 Task: In the  document customer.epub Select the first Column and change text color to  'Black' Apply the command  'Undo' Apply the command  Redo
Action: Mouse moved to (274, 399)
Screenshot: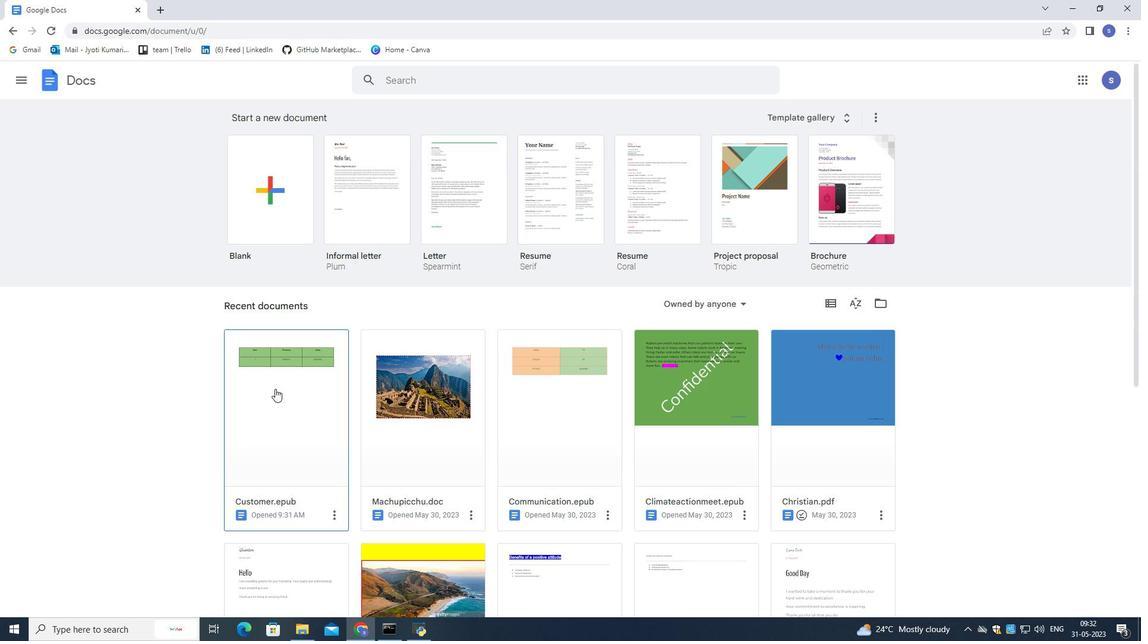 
Action: Mouse pressed left at (274, 399)
Screenshot: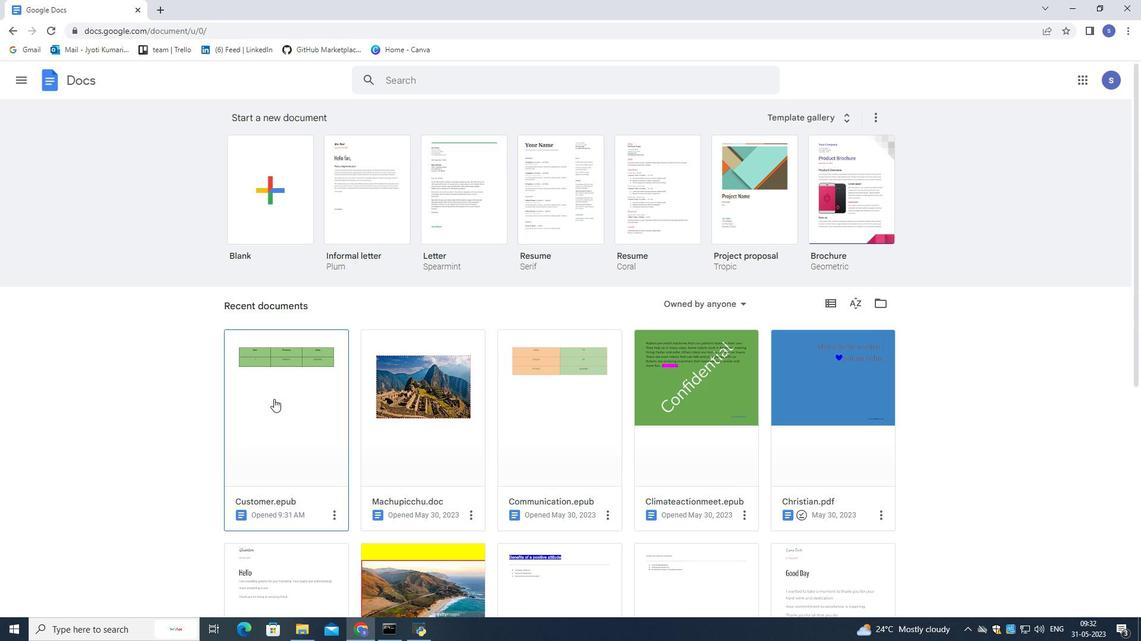 
Action: Mouse moved to (421, 226)
Screenshot: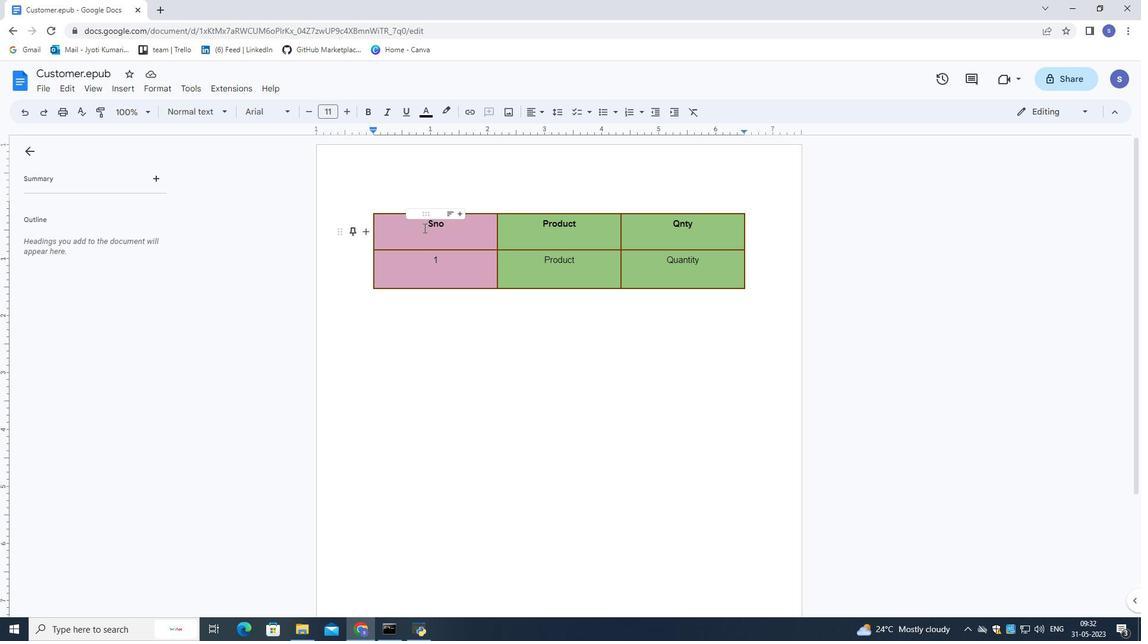 
Action: Mouse pressed left at (421, 226)
Screenshot: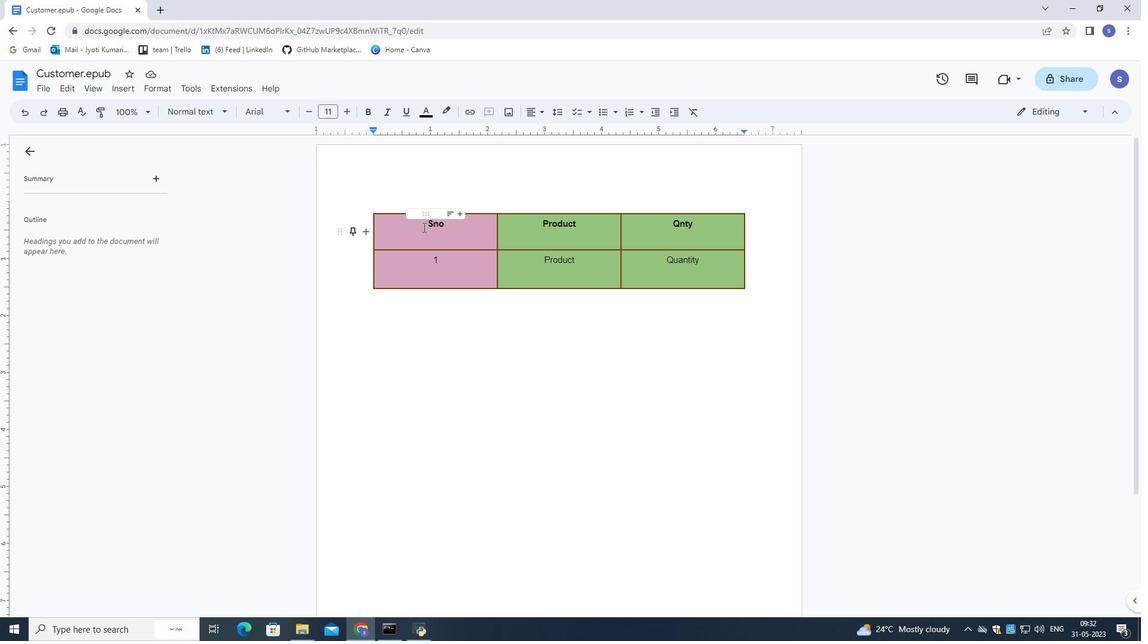 
Action: Mouse moved to (430, 114)
Screenshot: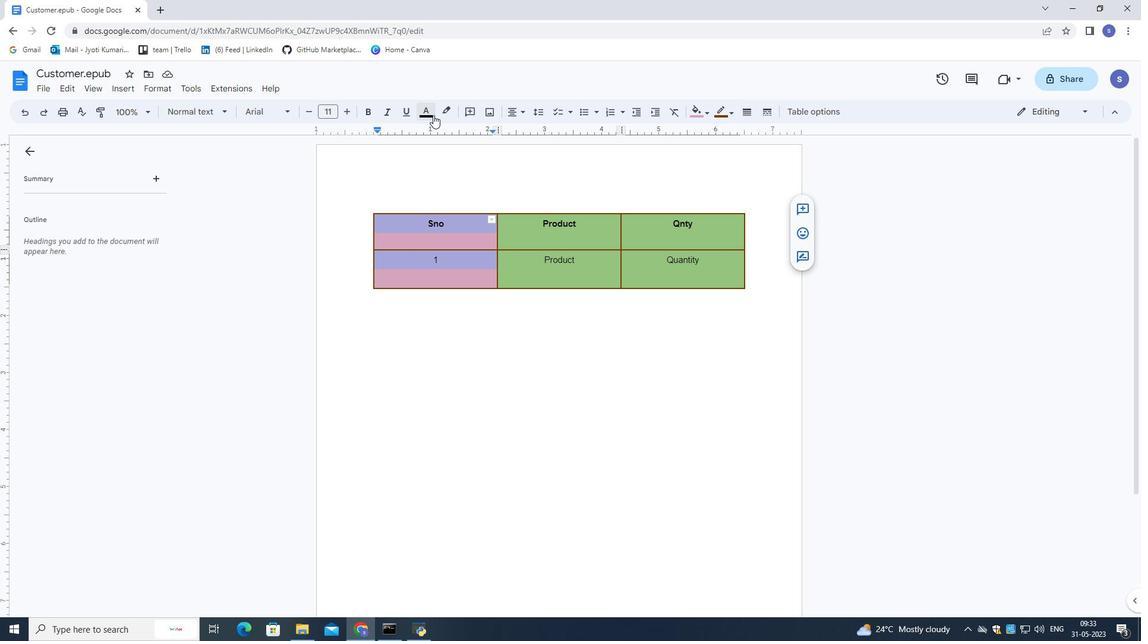 
Action: Mouse pressed left at (430, 114)
Screenshot: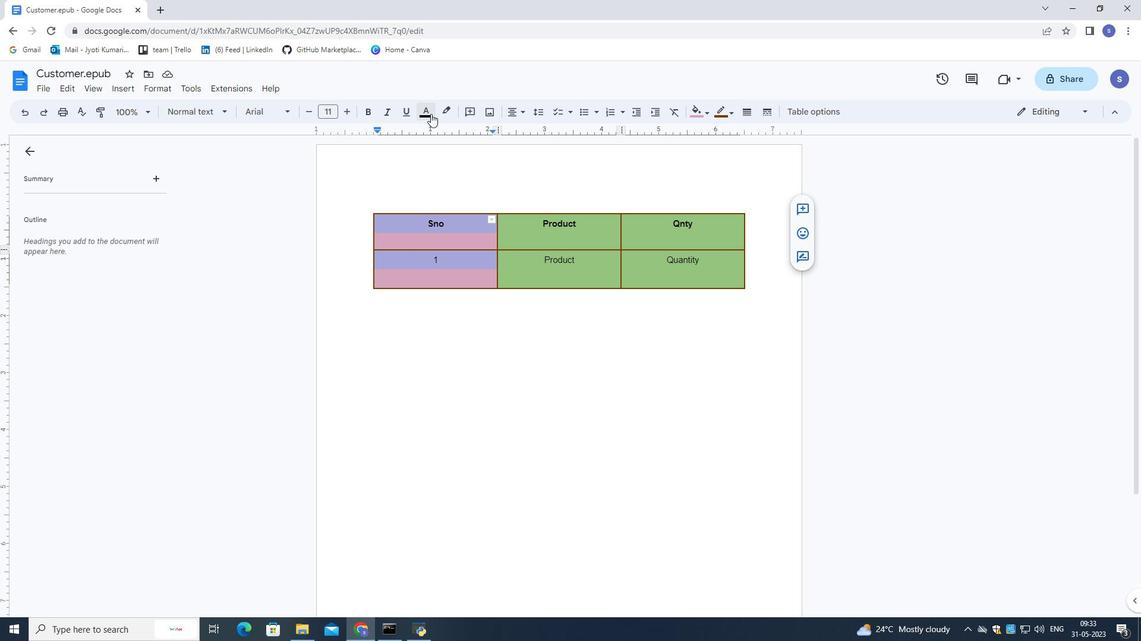 
Action: Mouse moved to (430, 131)
Screenshot: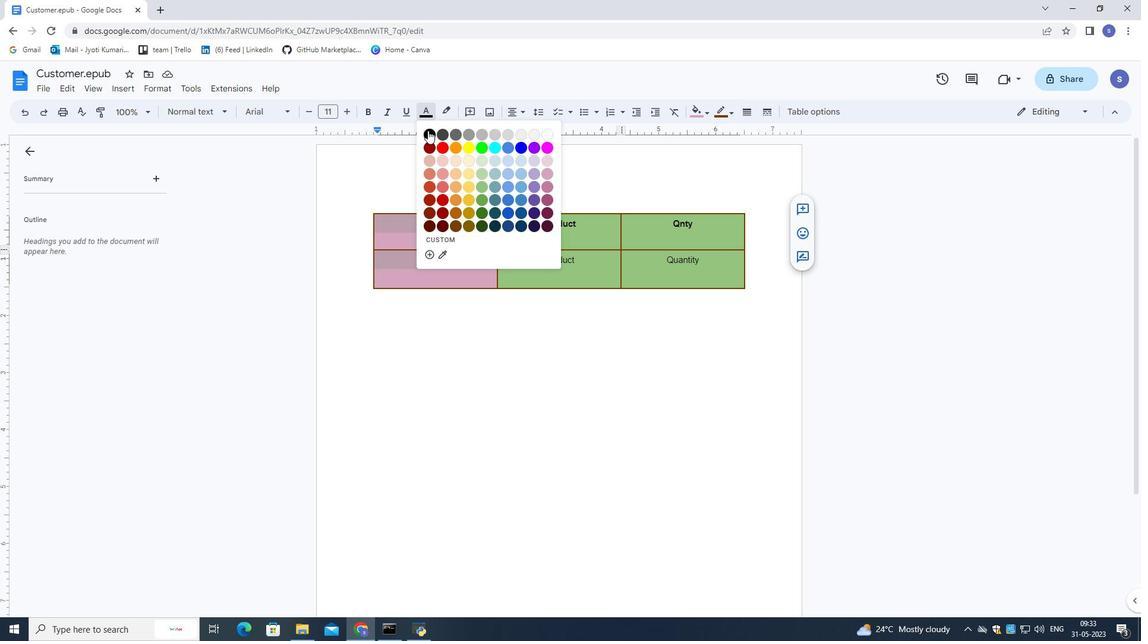 
Action: Mouse pressed left at (430, 131)
Screenshot: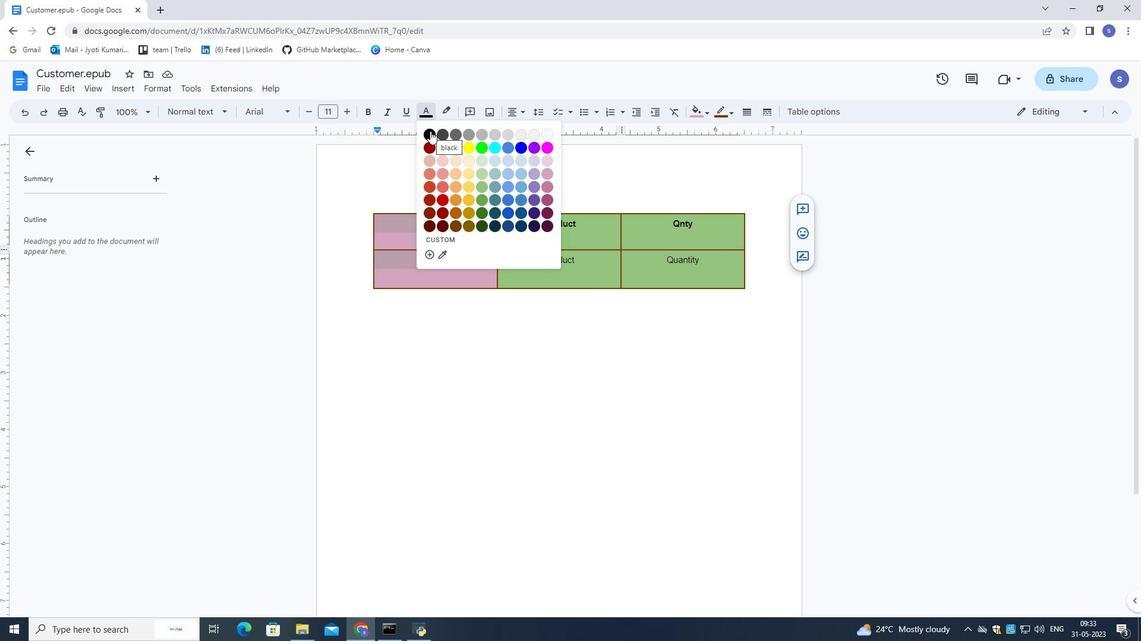 
Action: Mouse moved to (172, 87)
Screenshot: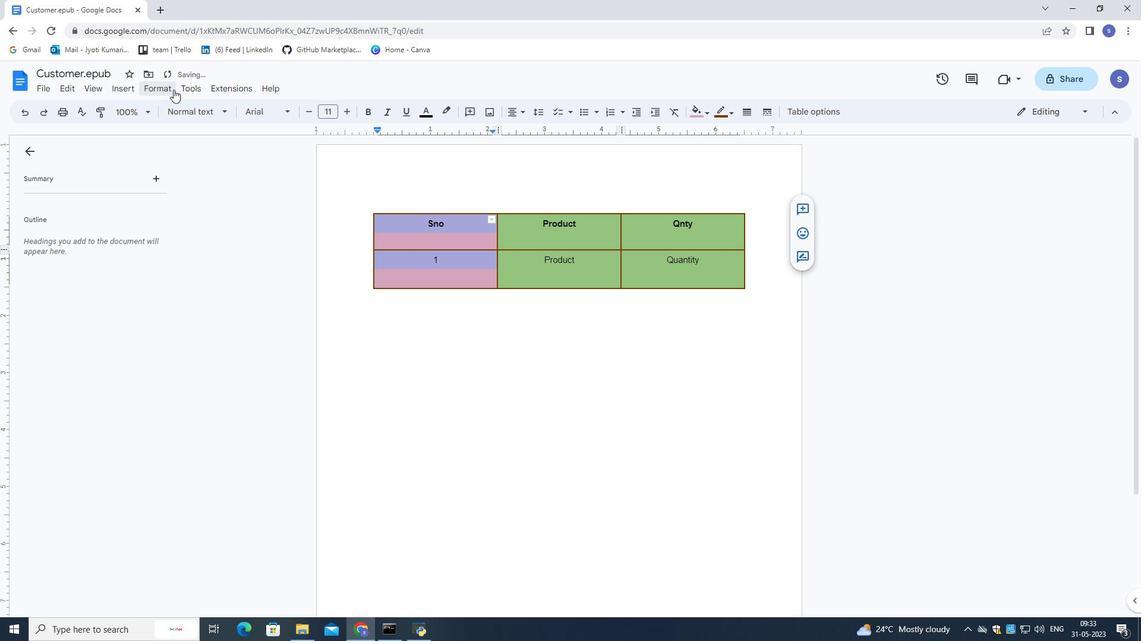 
Action: Mouse pressed left at (172, 87)
Screenshot: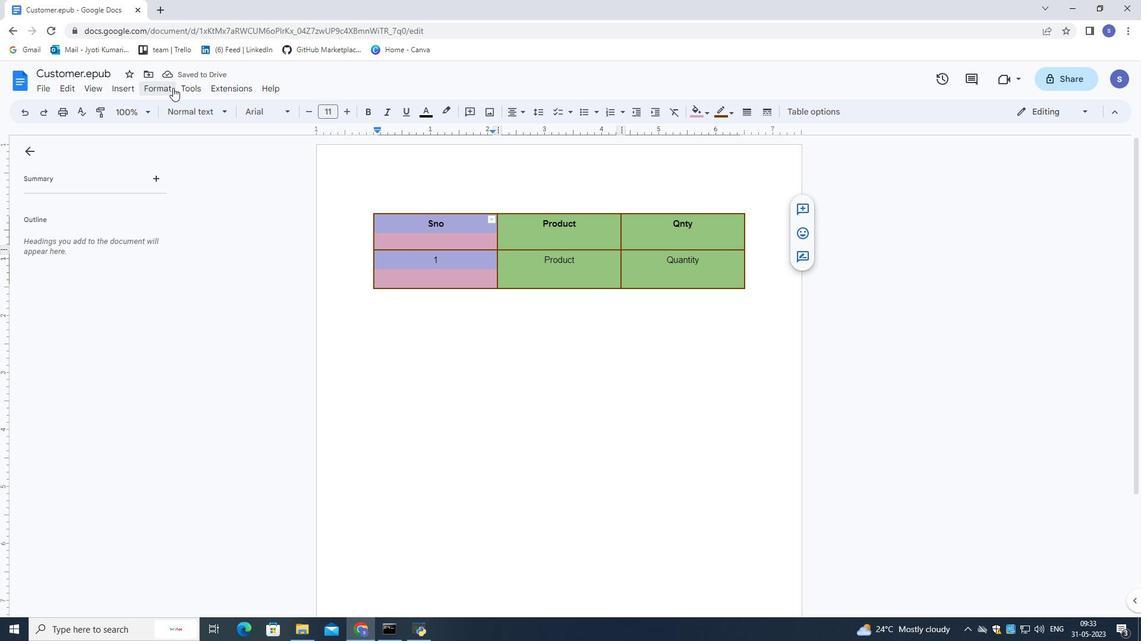 
Action: Mouse moved to (80, 106)
Screenshot: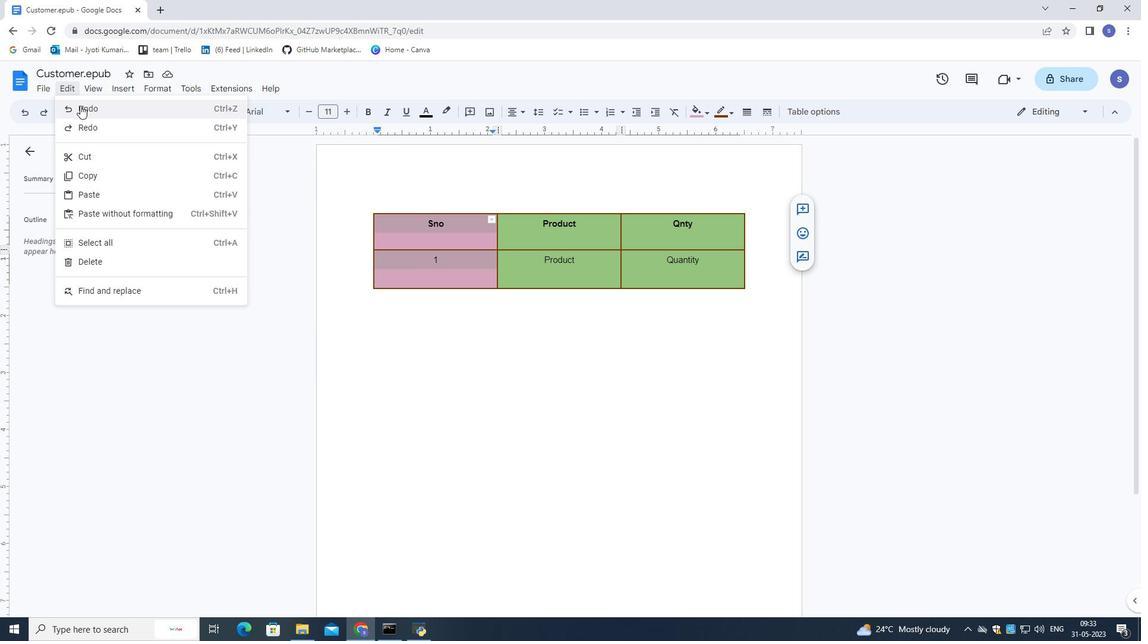
Action: Mouse pressed left at (80, 106)
Screenshot: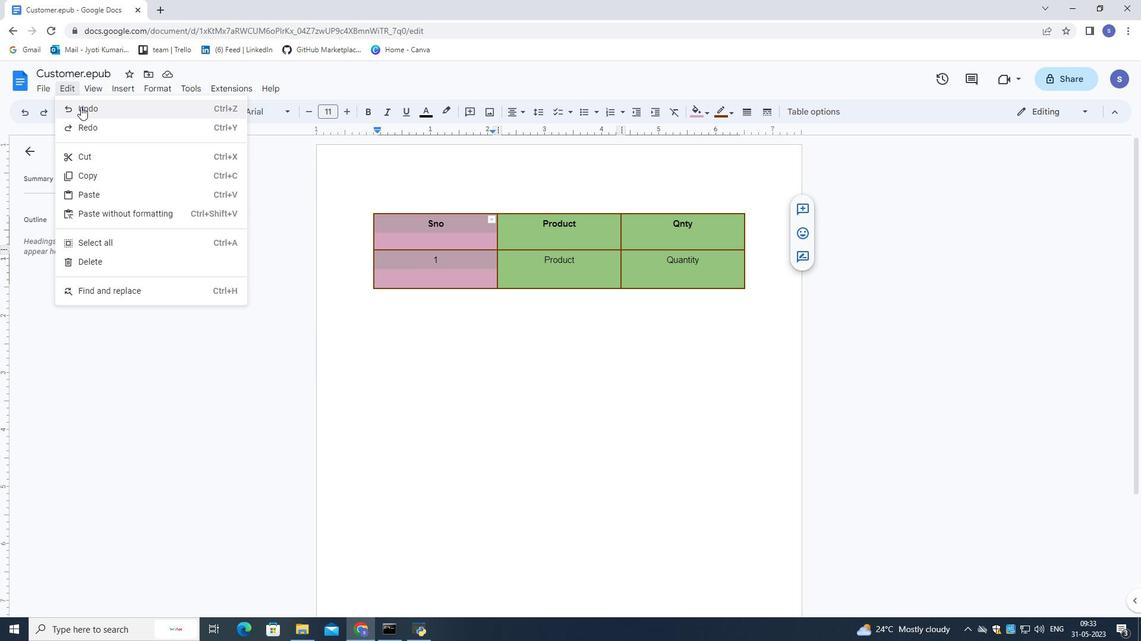 
Action: Mouse moved to (73, 84)
Screenshot: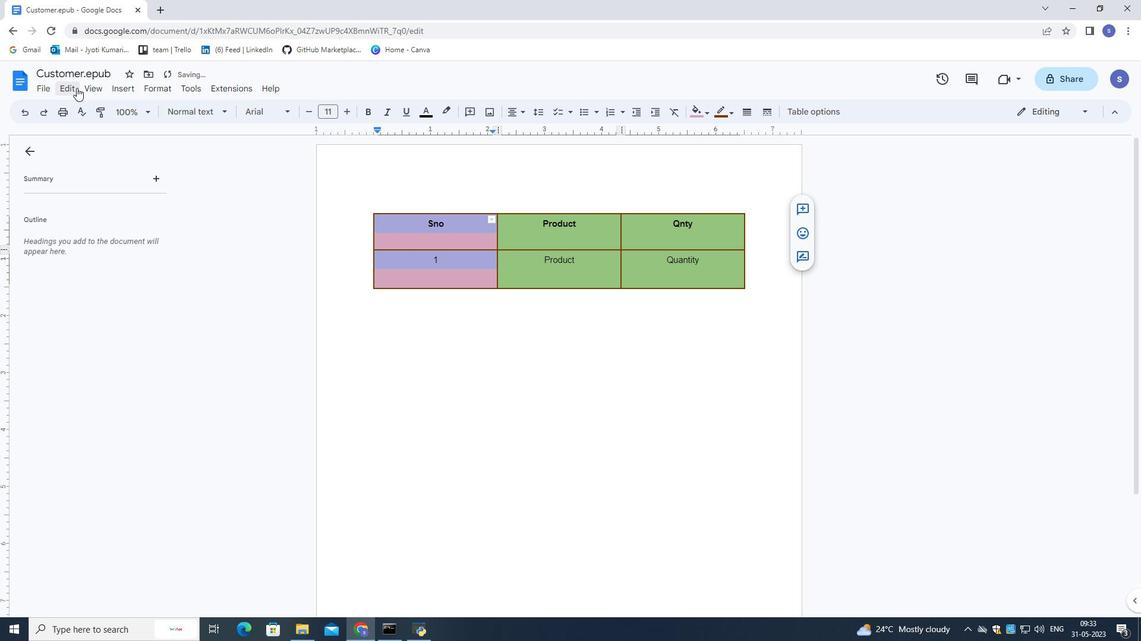 
Action: Mouse pressed left at (73, 84)
Screenshot: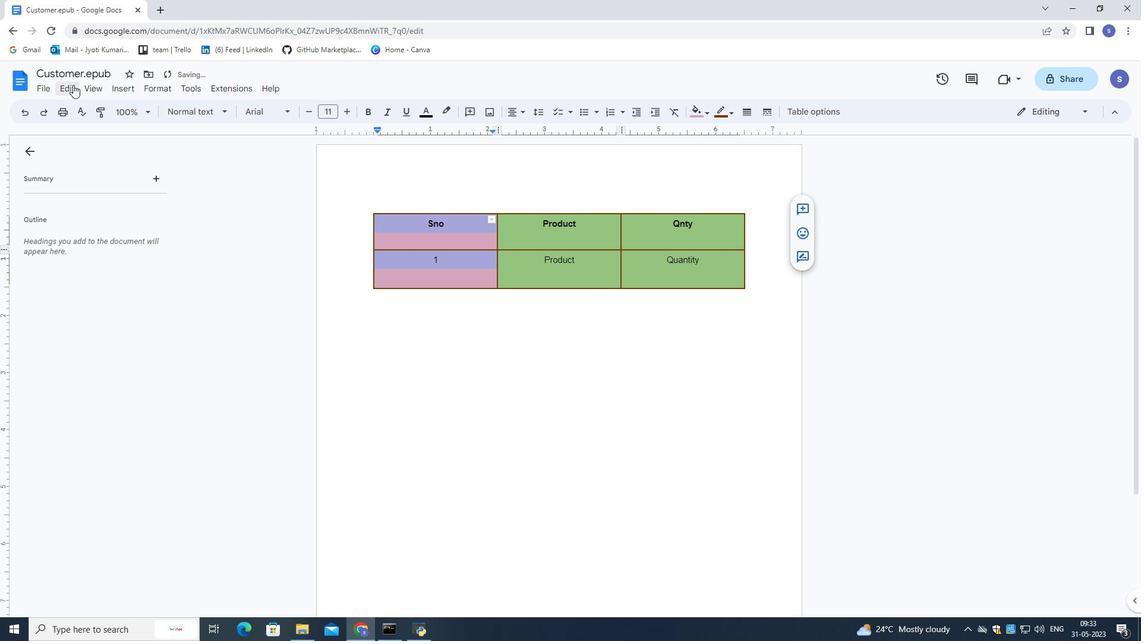 
Action: Mouse moved to (86, 123)
Screenshot: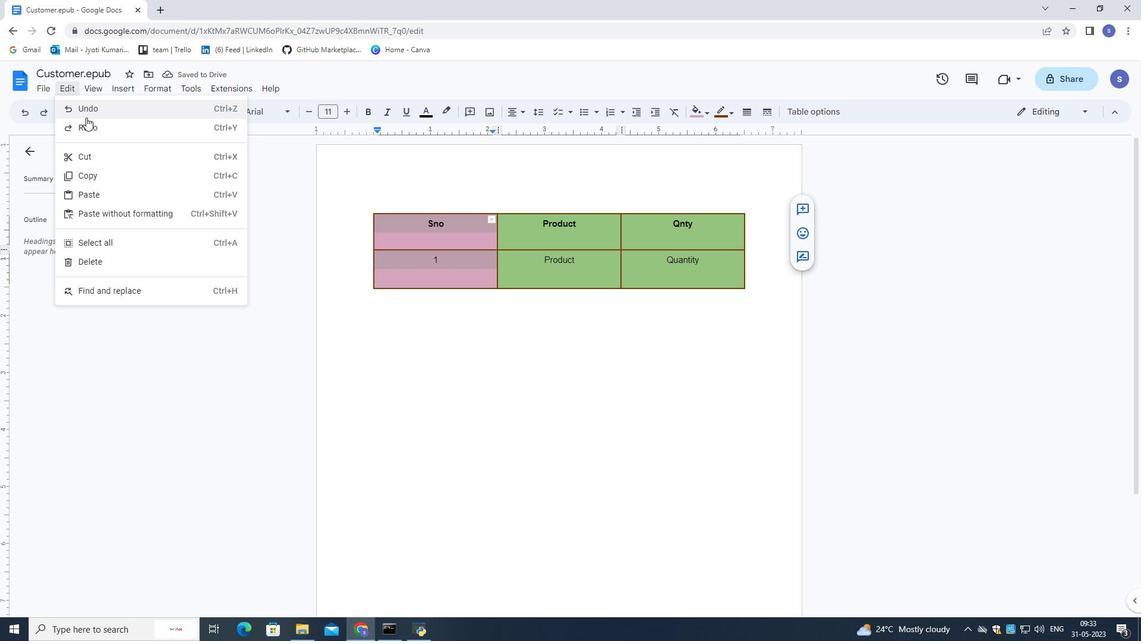 
Action: Mouse pressed left at (86, 123)
Screenshot: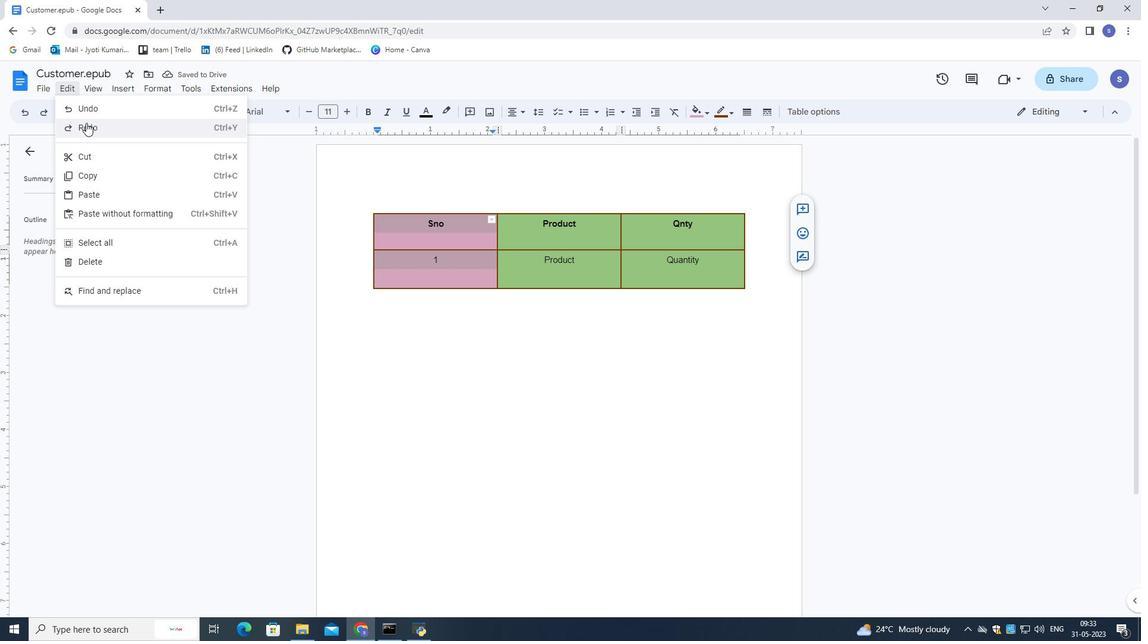 
Action: Mouse moved to (380, 312)
Screenshot: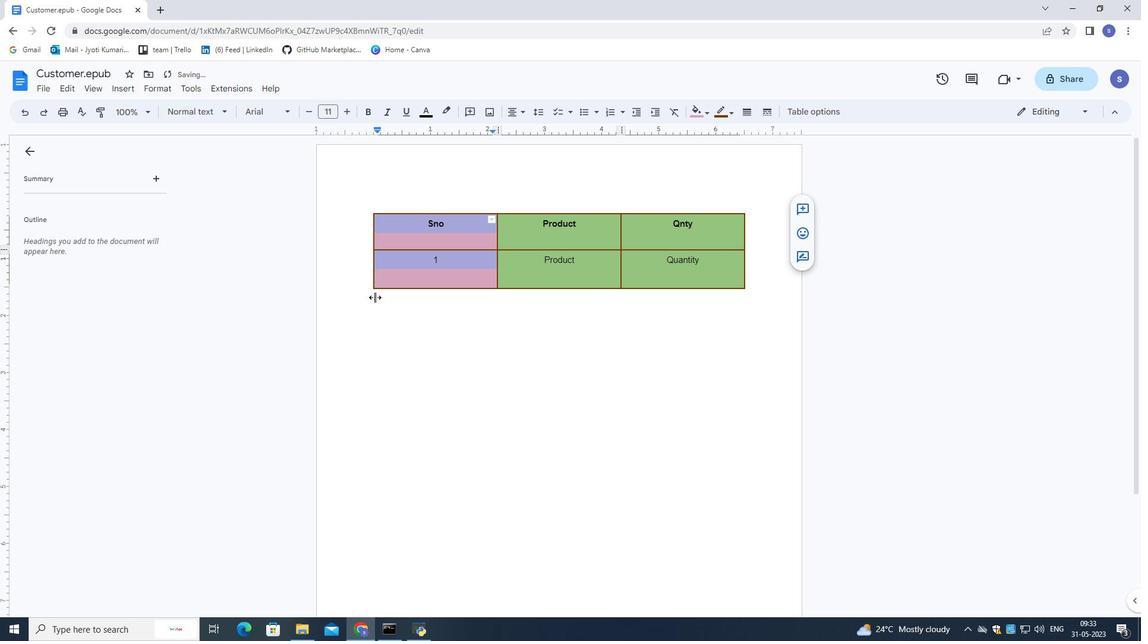 
Action: Mouse pressed left at (380, 312)
Screenshot: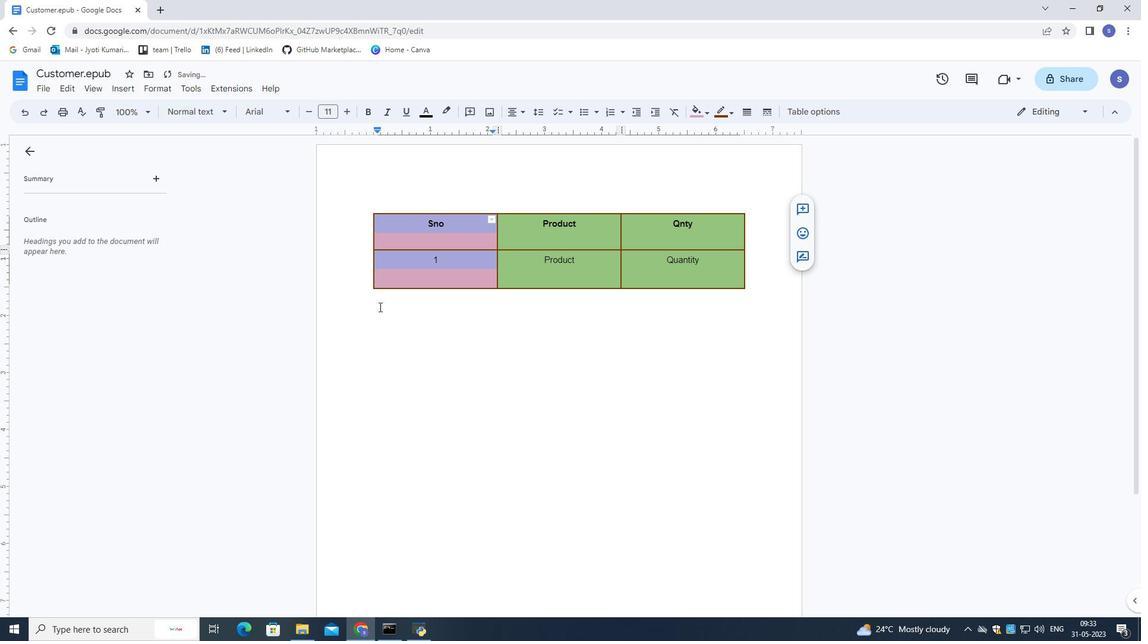 
Action: Mouse moved to (370, 290)
Screenshot: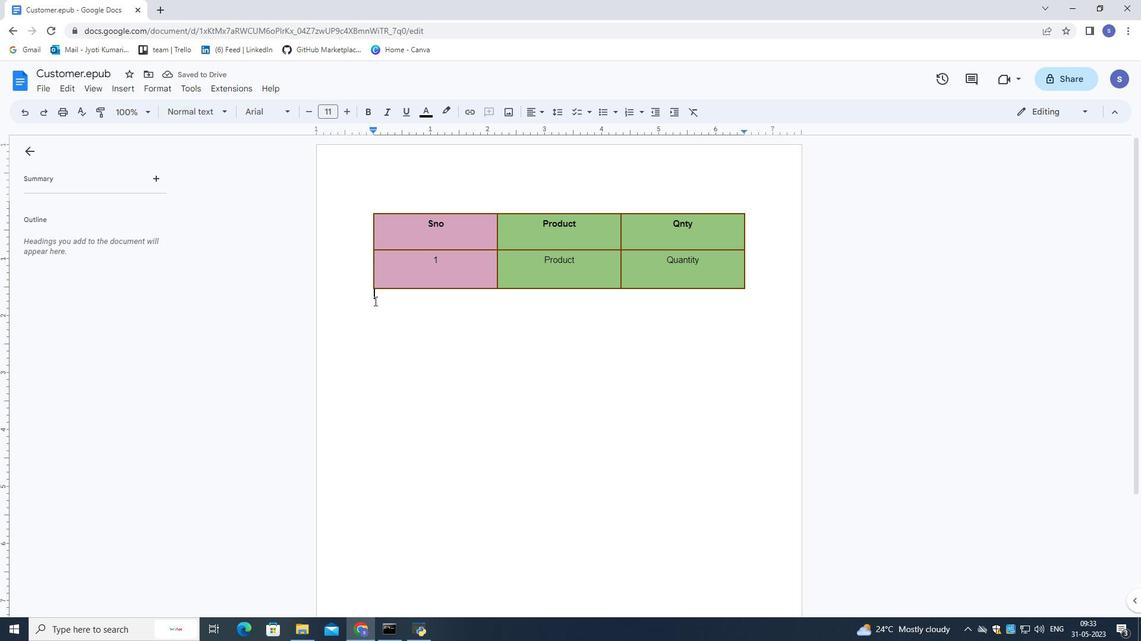 
